 Task: Schedule a meeting on June 26, 2023, from 8:00 AM to 8:30 AM with a 15-minute reminder.
Action: Mouse moved to (12, 62)
Screenshot: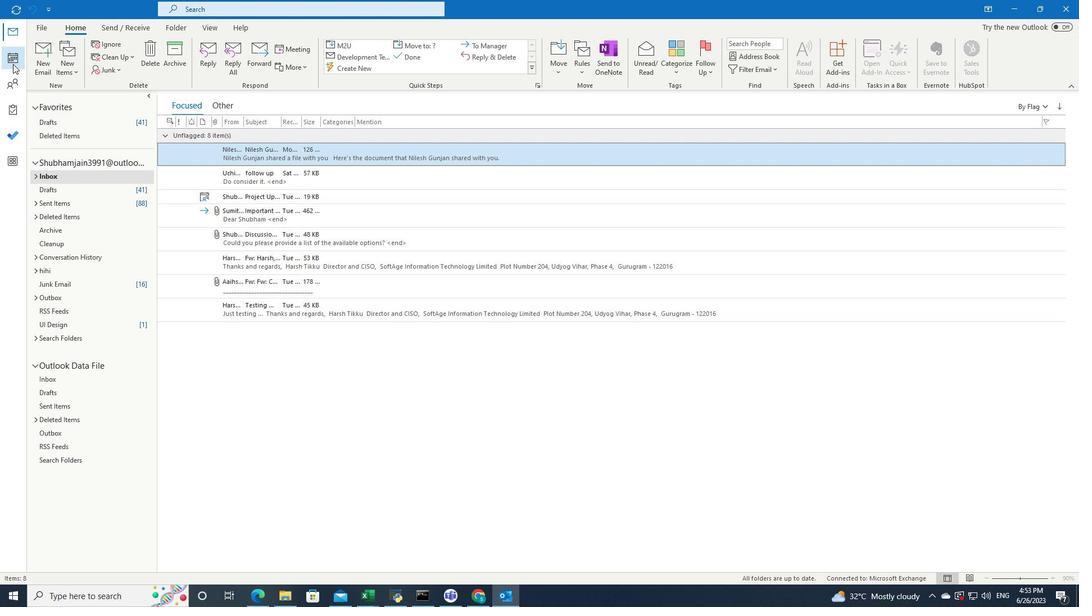 
Action: Mouse pressed left at (12, 62)
Screenshot: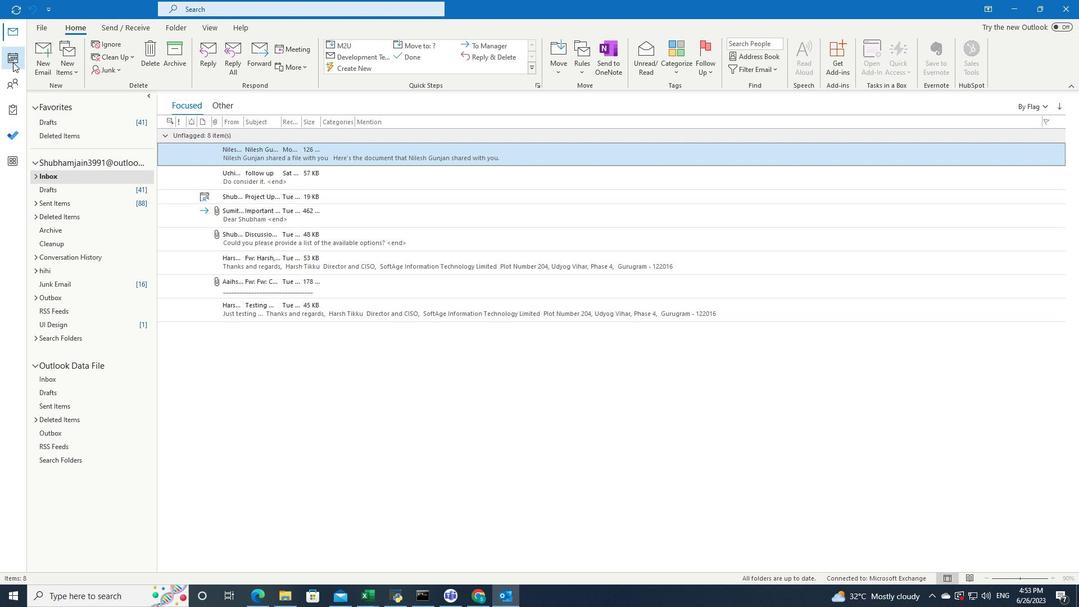 
Action: Mouse pressed left at (12, 62)
Screenshot: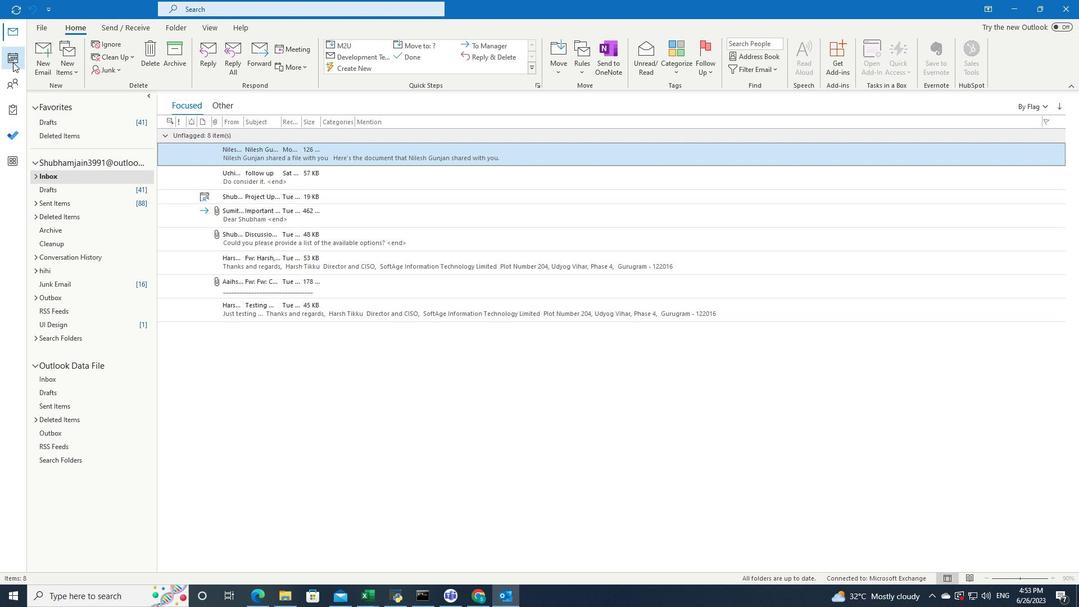 
Action: Mouse moved to (87, 58)
Screenshot: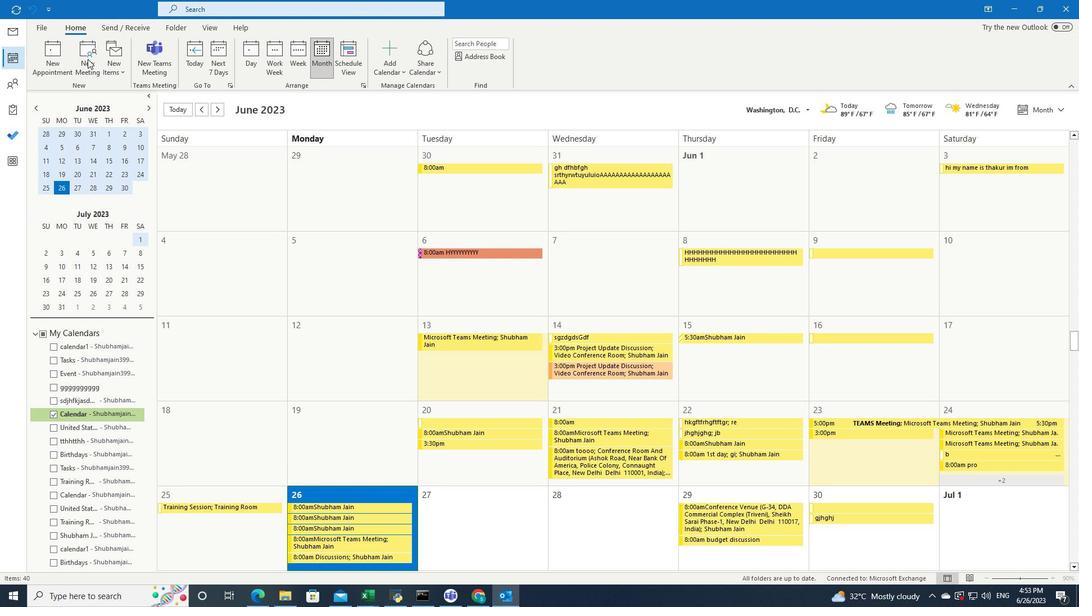
Action: Mouse pressed left at (87, 58)
Screenshot: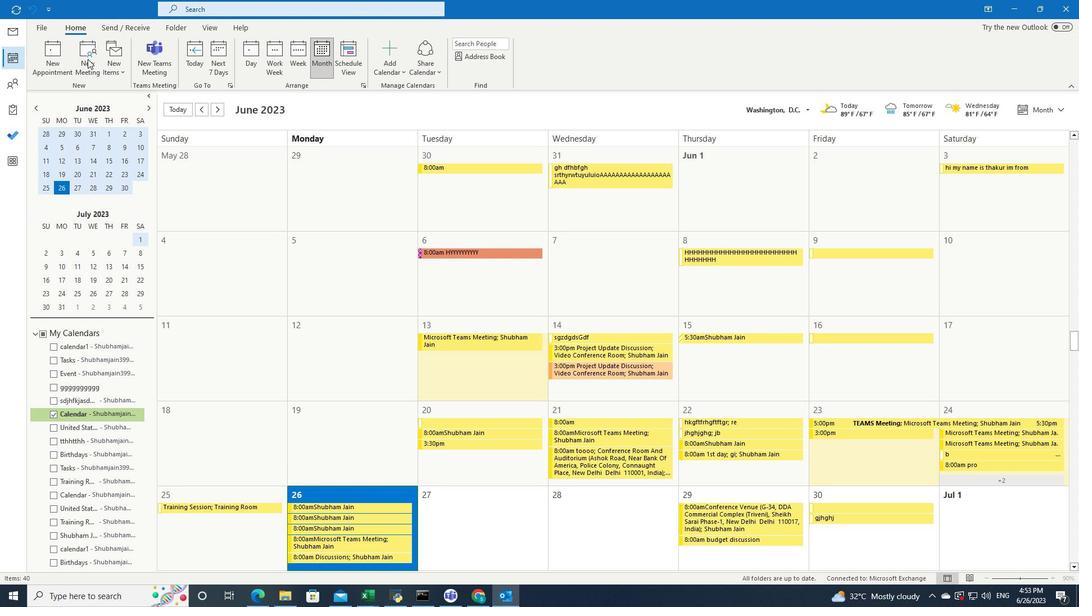 
Action: Mouse pressed left at (87, 58)
Screenshot: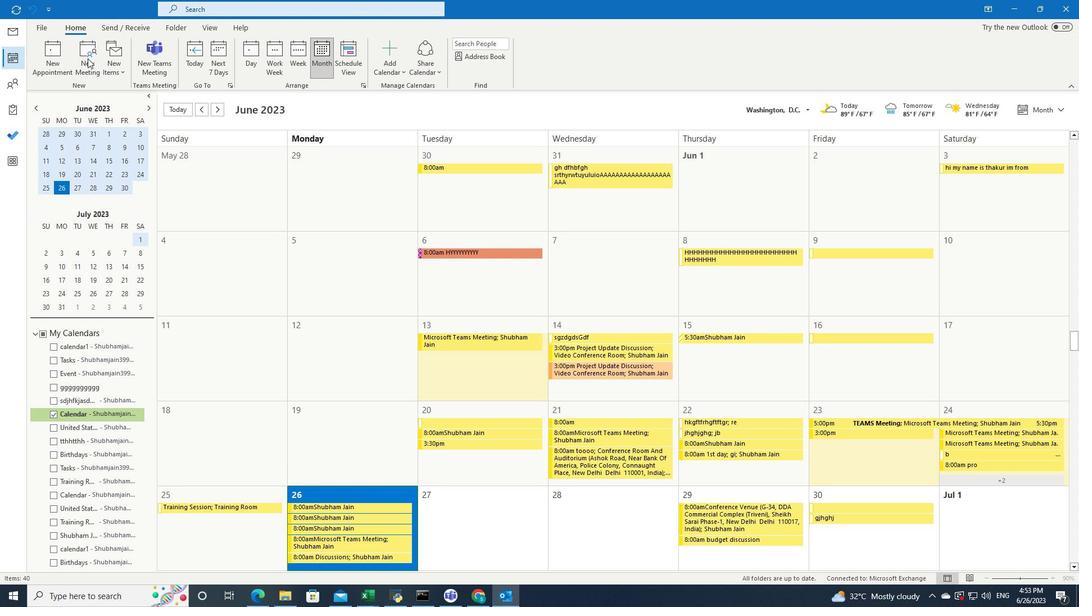 
Action: Mouse moved to (597, 71)
Screenshot: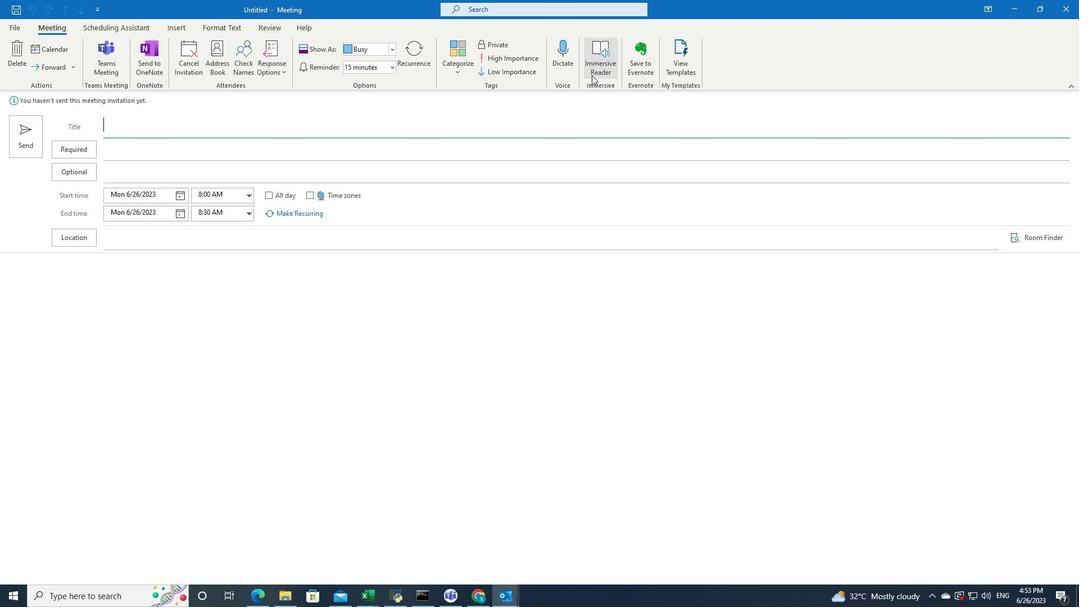 
Action: Mouse pressed left at (597, 71)
Screenshot: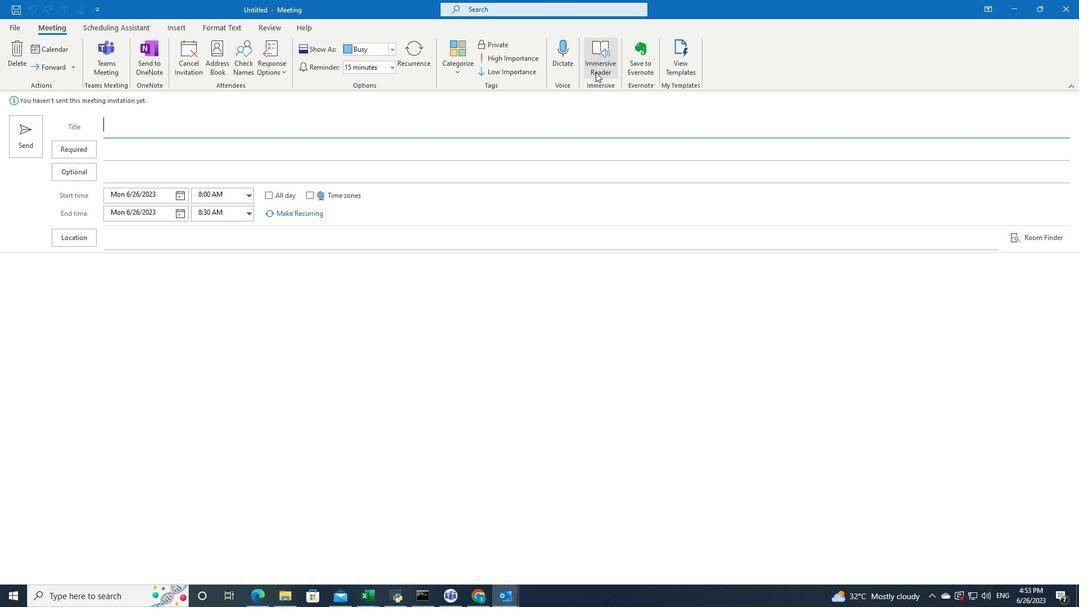 
Action: Mouse pressed left at (597, 71)
Screenshot: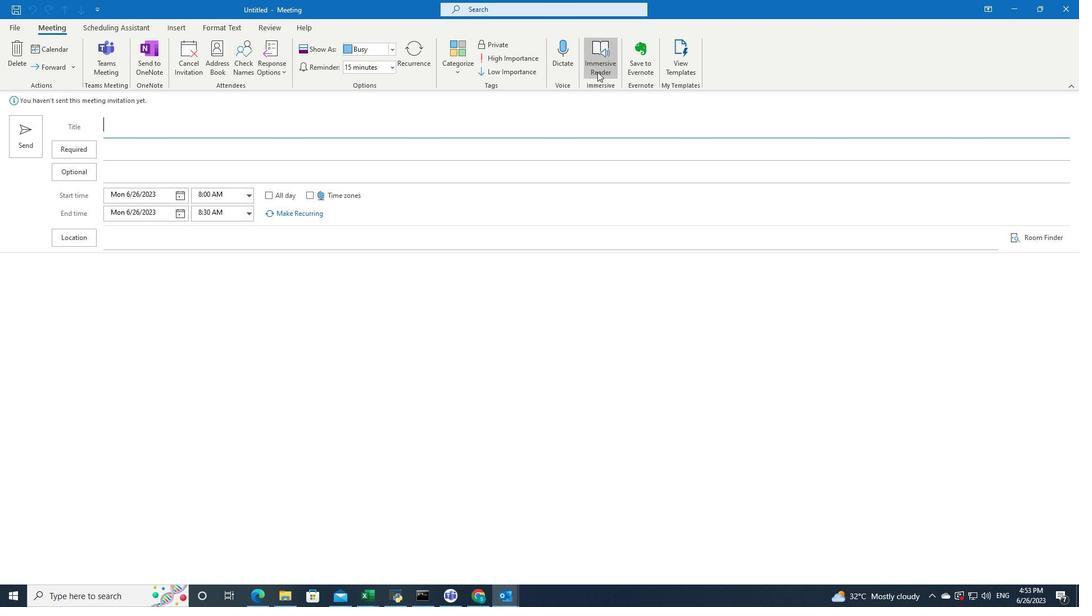 
Action: Mouse moved to (60, 301)
Screenshot: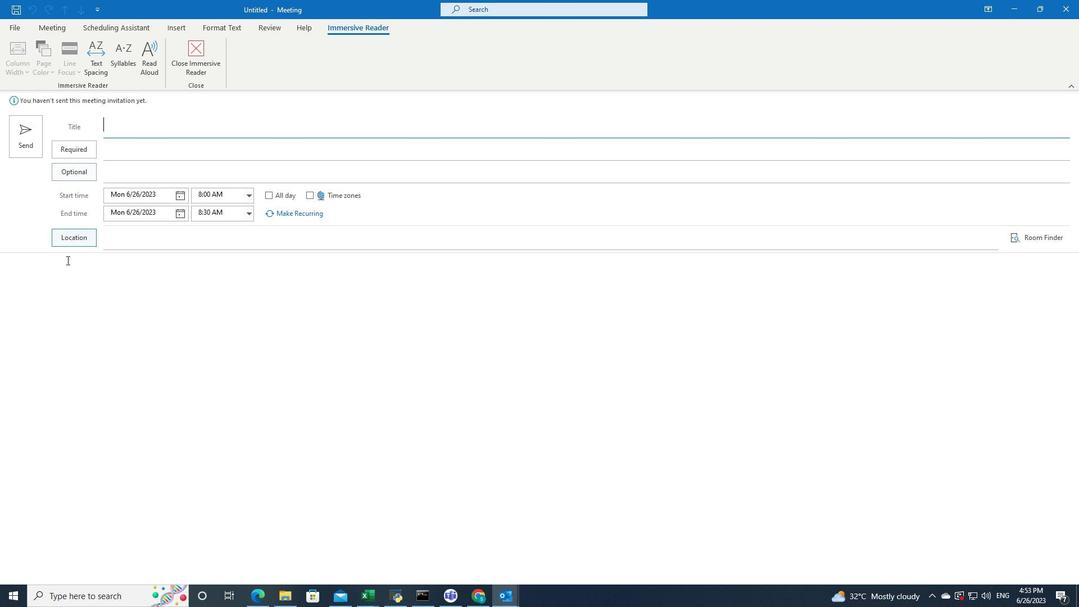 
Action: Mouse pressed left at (60, 301)
Screenshot: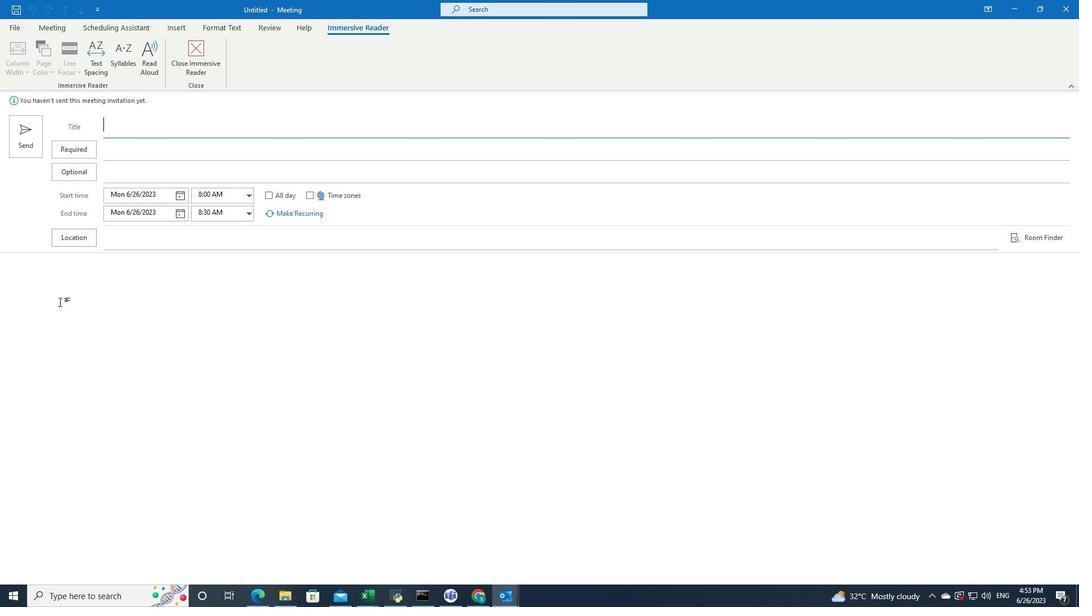 
Action: Mouse moved to (74, 70)
Screenshot: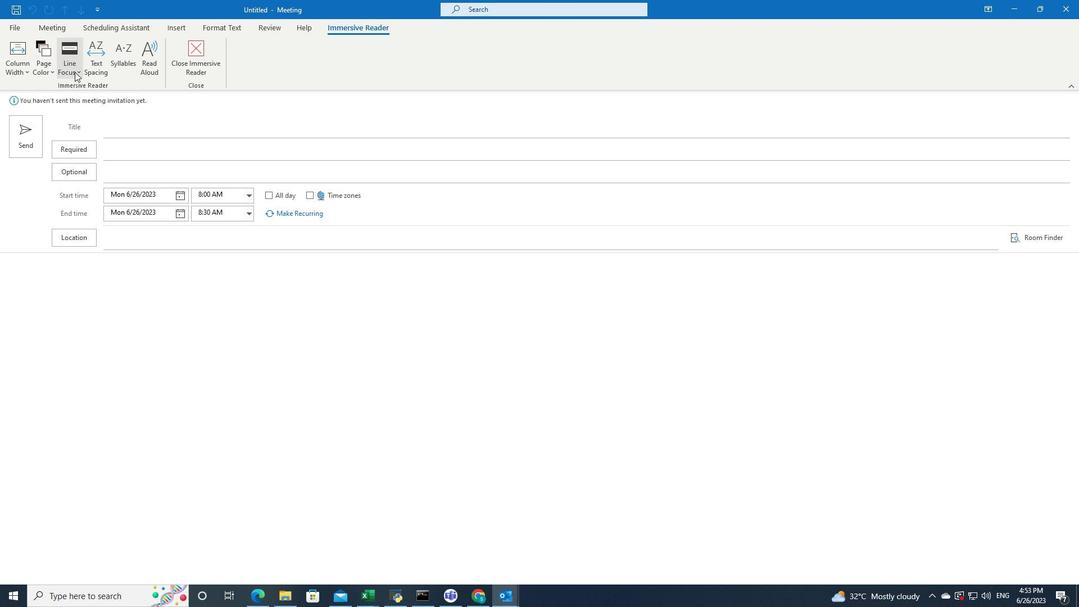 
Action: Mouse pressed left at (74, 70)
Screenshot: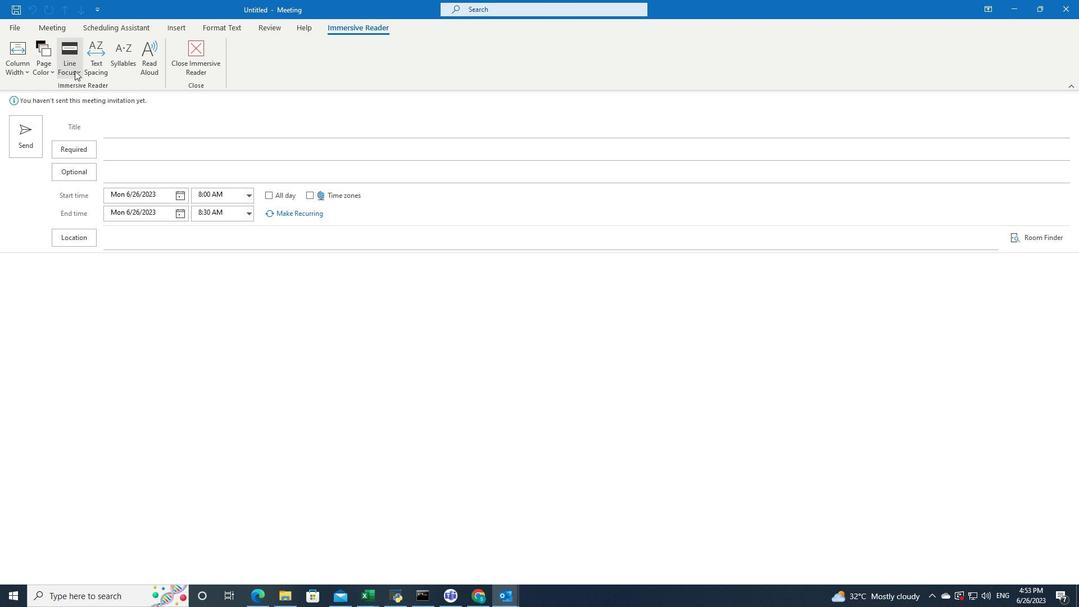 
Action: Mouse moved to (90, 99)
Screenshot: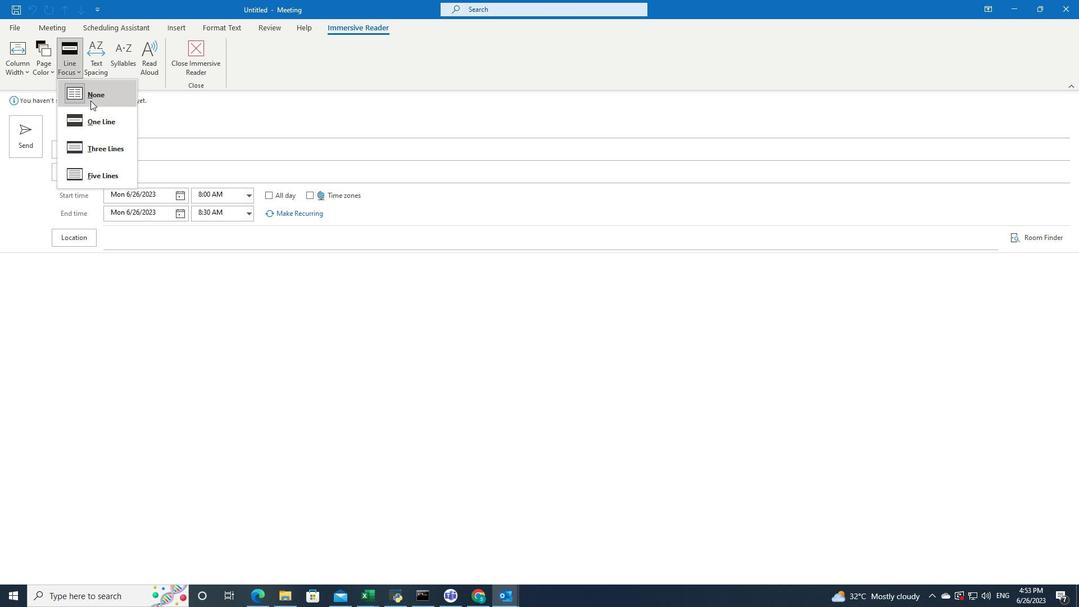 
Action: Mouse pressed left at (90, 99)
Screenshot: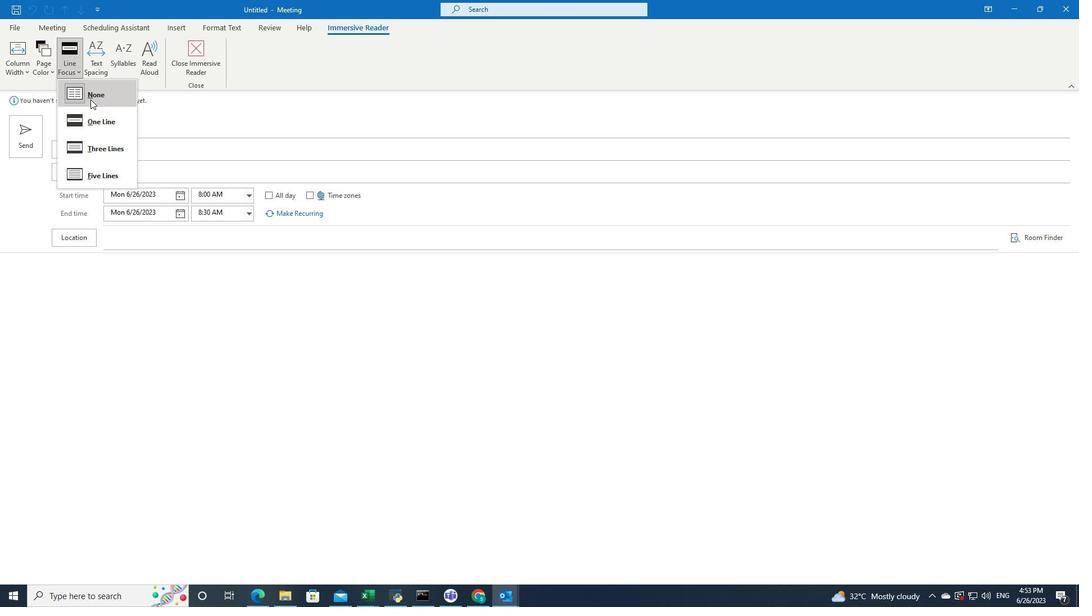 
